 Task: Update the number of baths of the saved search to 2+.
Action: Mouse moved to (436, 338)
Screenshot: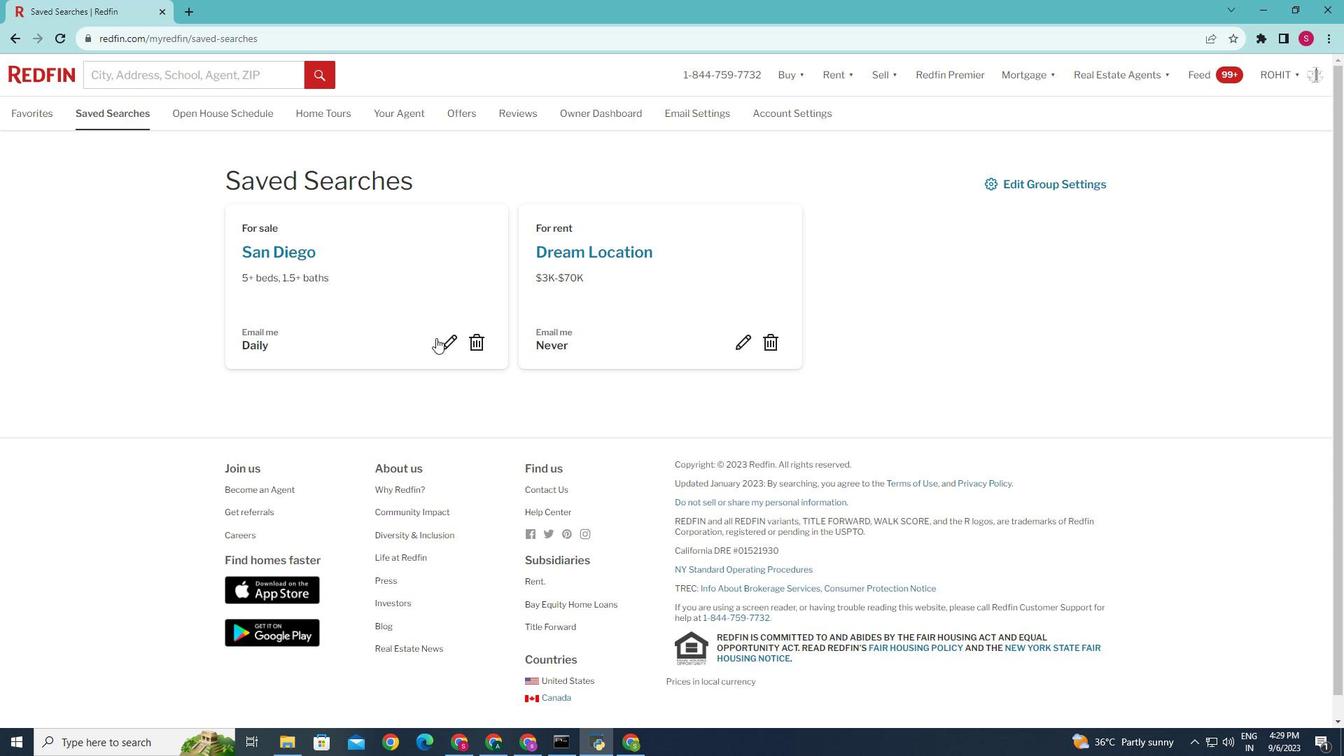 
Action: Mouse pressed left at (436, 338)
Screenshot: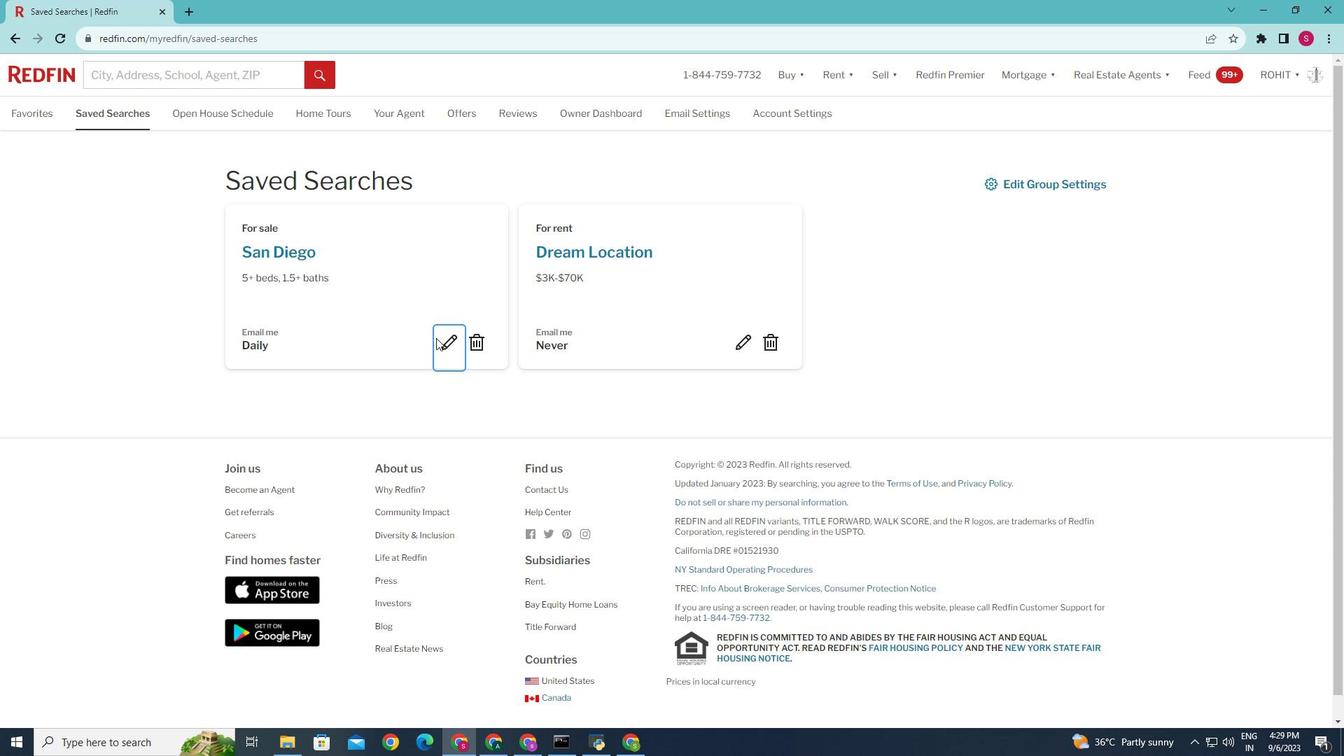 
Action: Mouse moved to (547, 416)
Screenshot: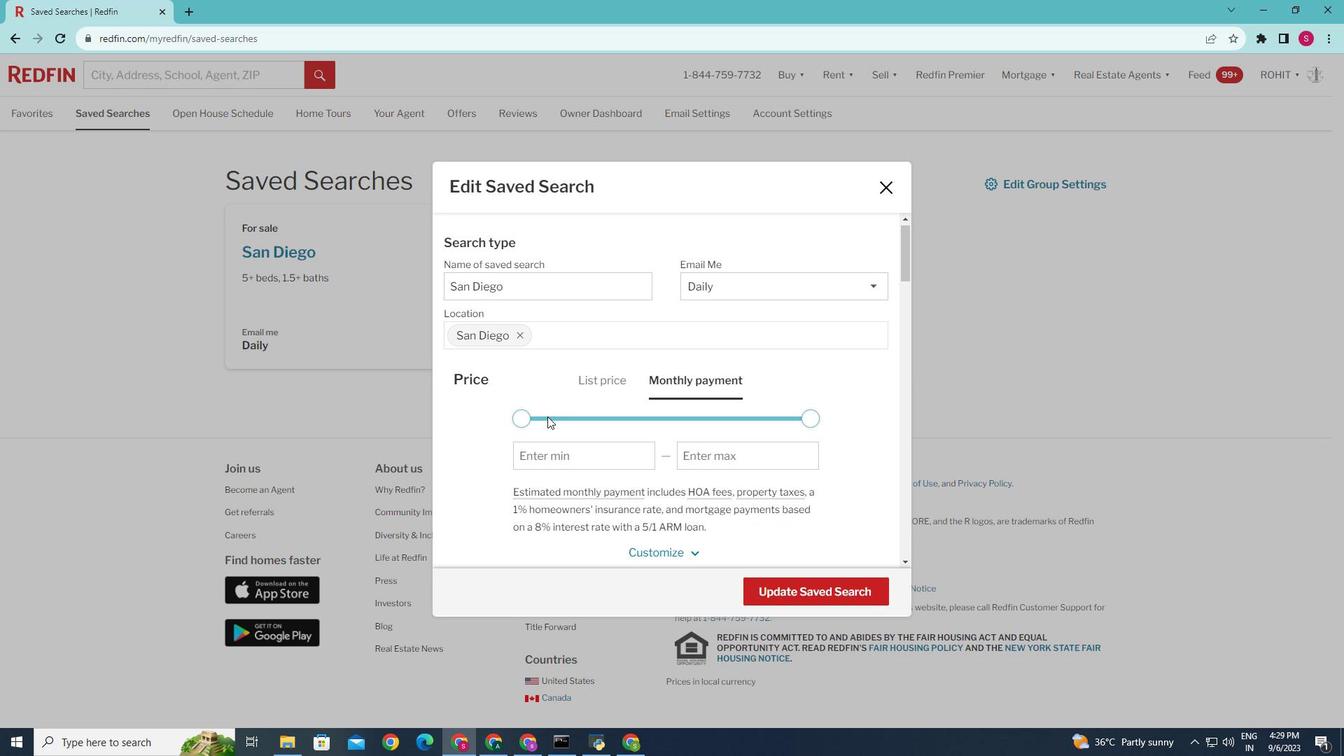 
Action: Mouse scrolled (547, 416) with delta (0, 0)
Screenshot: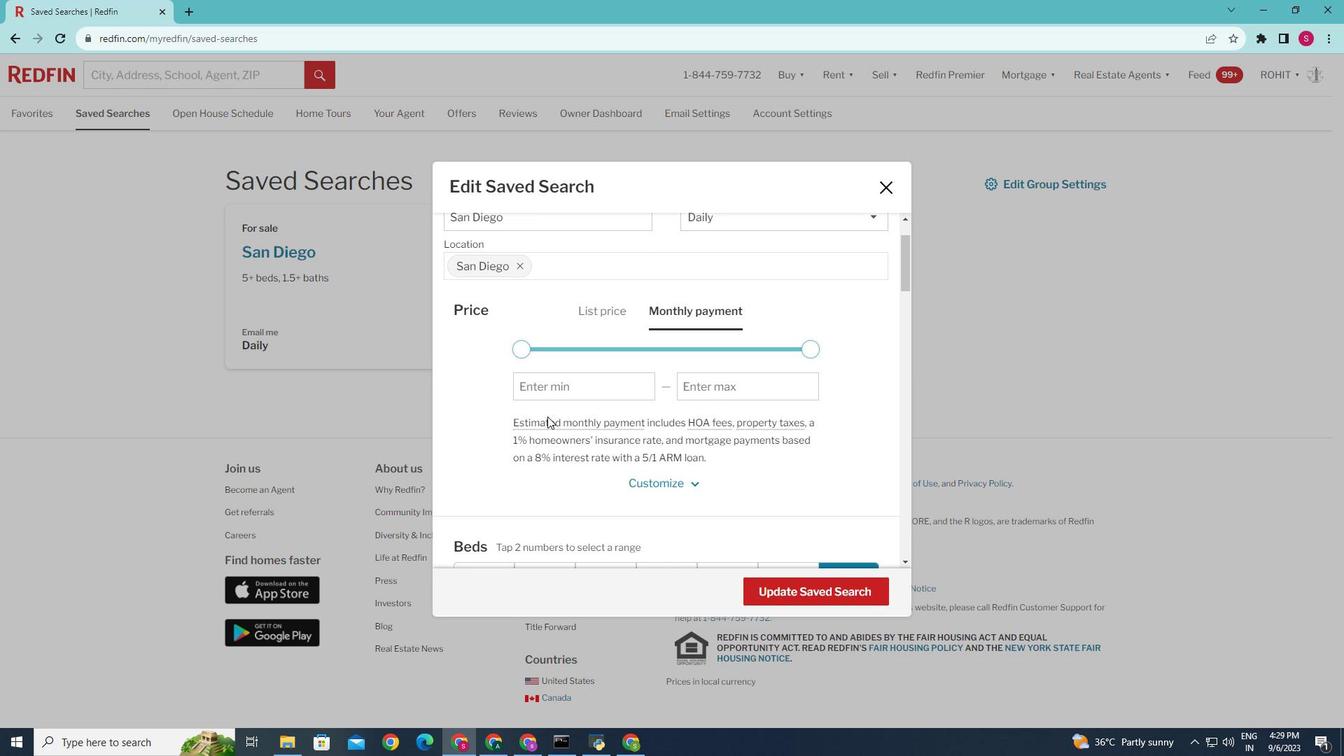 
Action: Mouse scrolled (547, 416) with delta (0, 0)
Screenshot: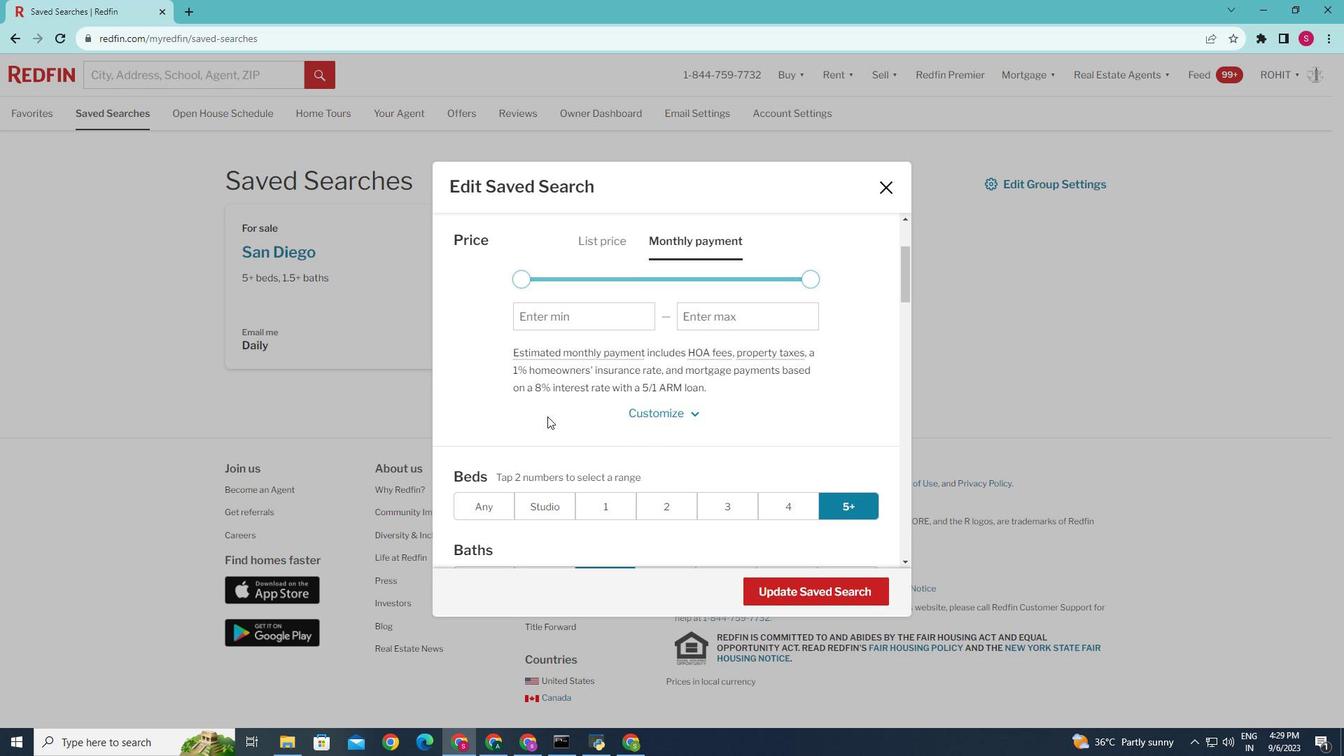 
Action: Mouse scrolled (547, 416) with delta (0, 0)
Screenshot: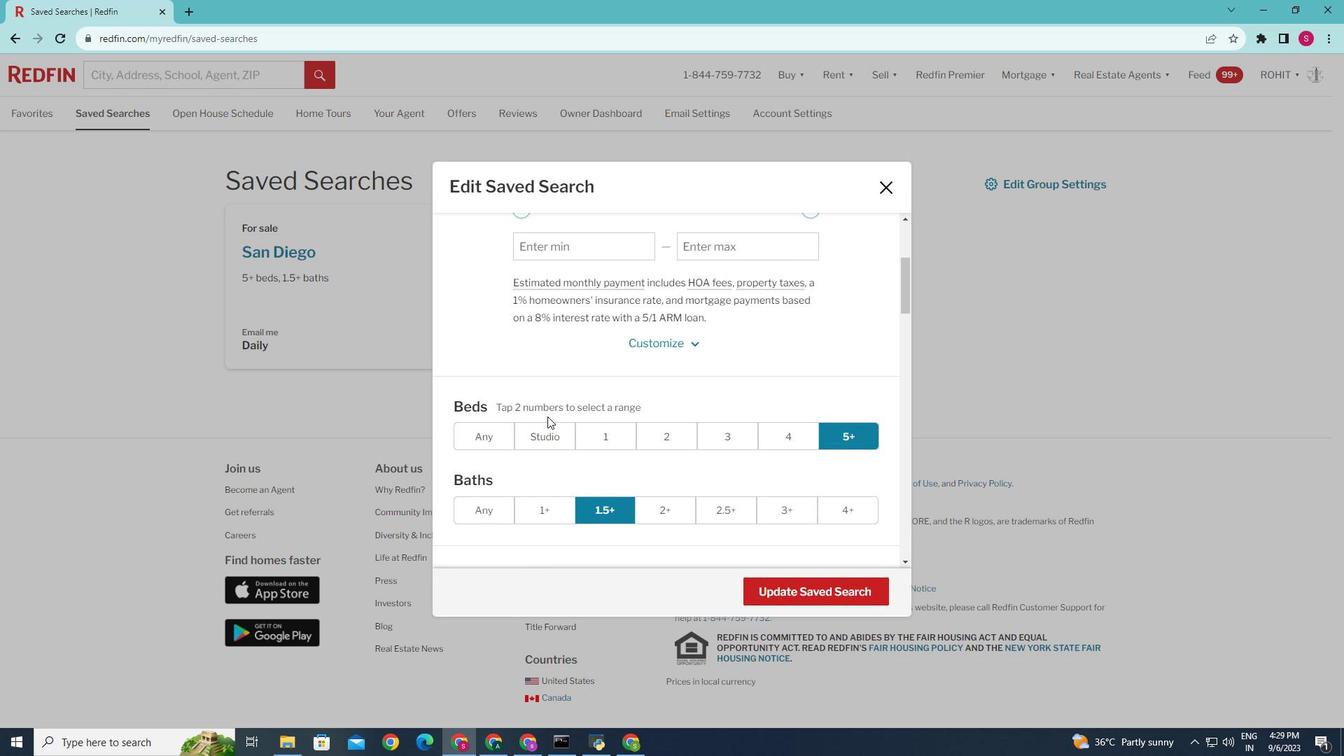 
Action: Mouse scrolled (547, 416) with delta (0, 0)
Screenshot: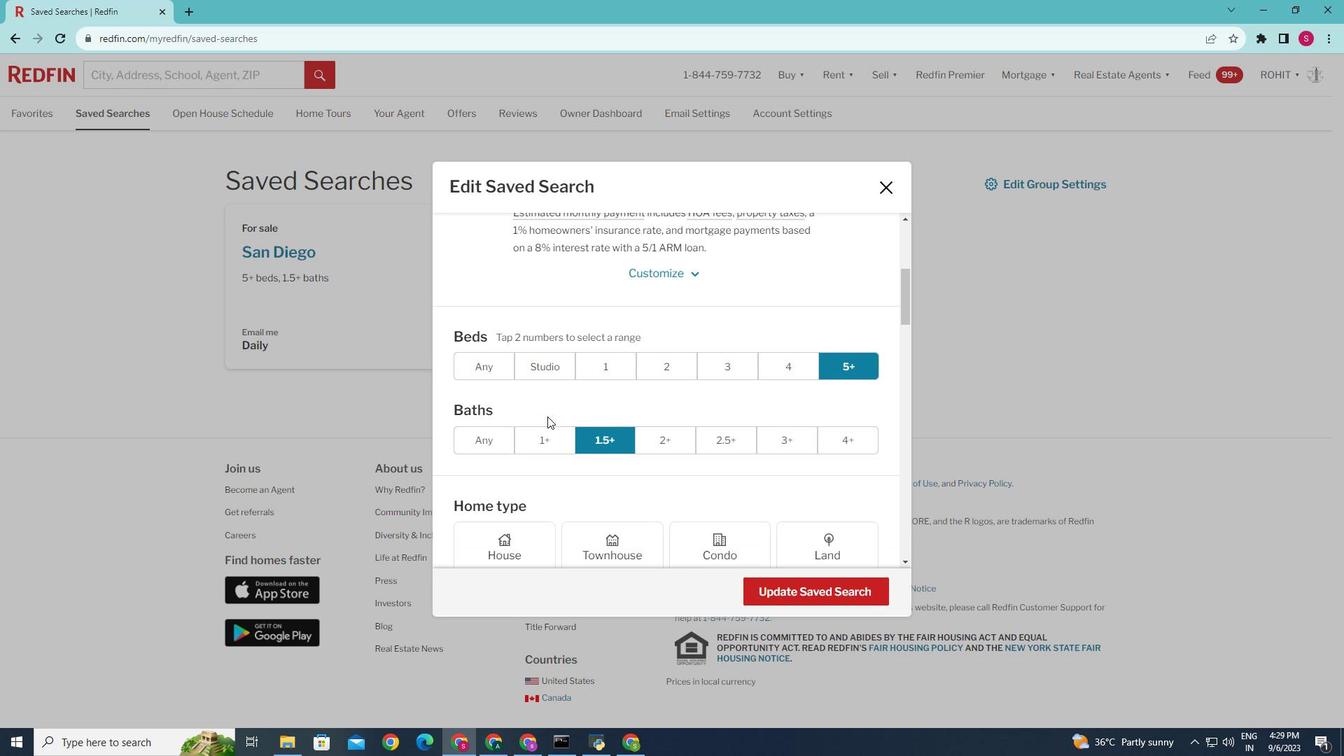 
Action: Mouse scrolled (547, 416) with delta (0, 0)
Screenshot: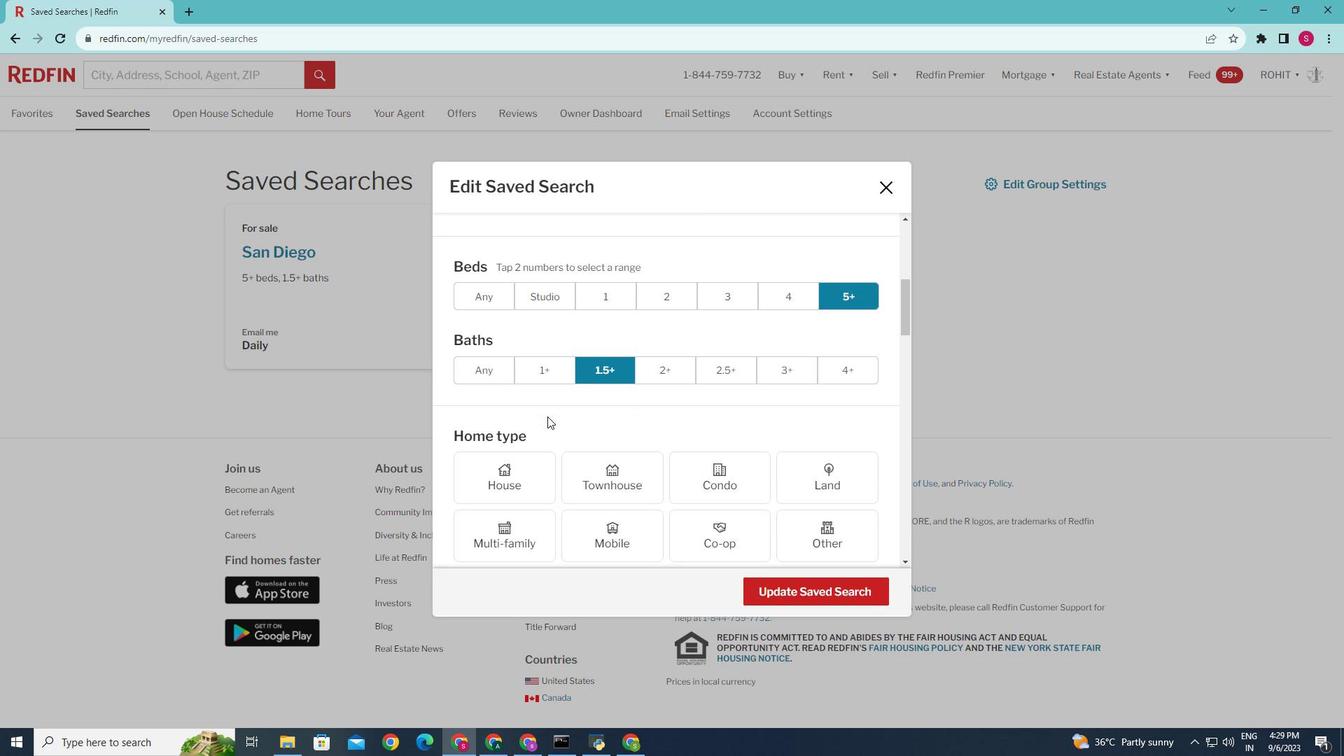 
Action: Mouse moved to (668, 371)
Screenshot: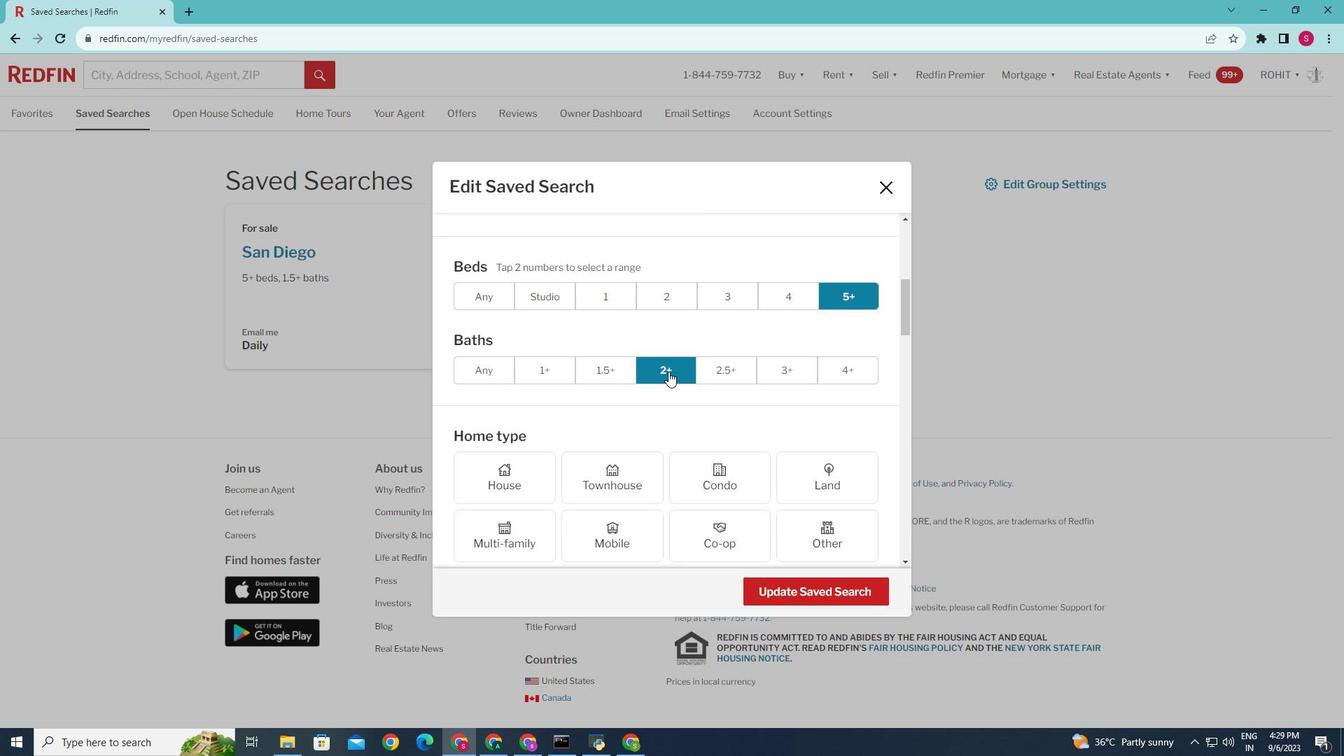 
Action: Mouse pressed left at (668, 371)
Screenshot: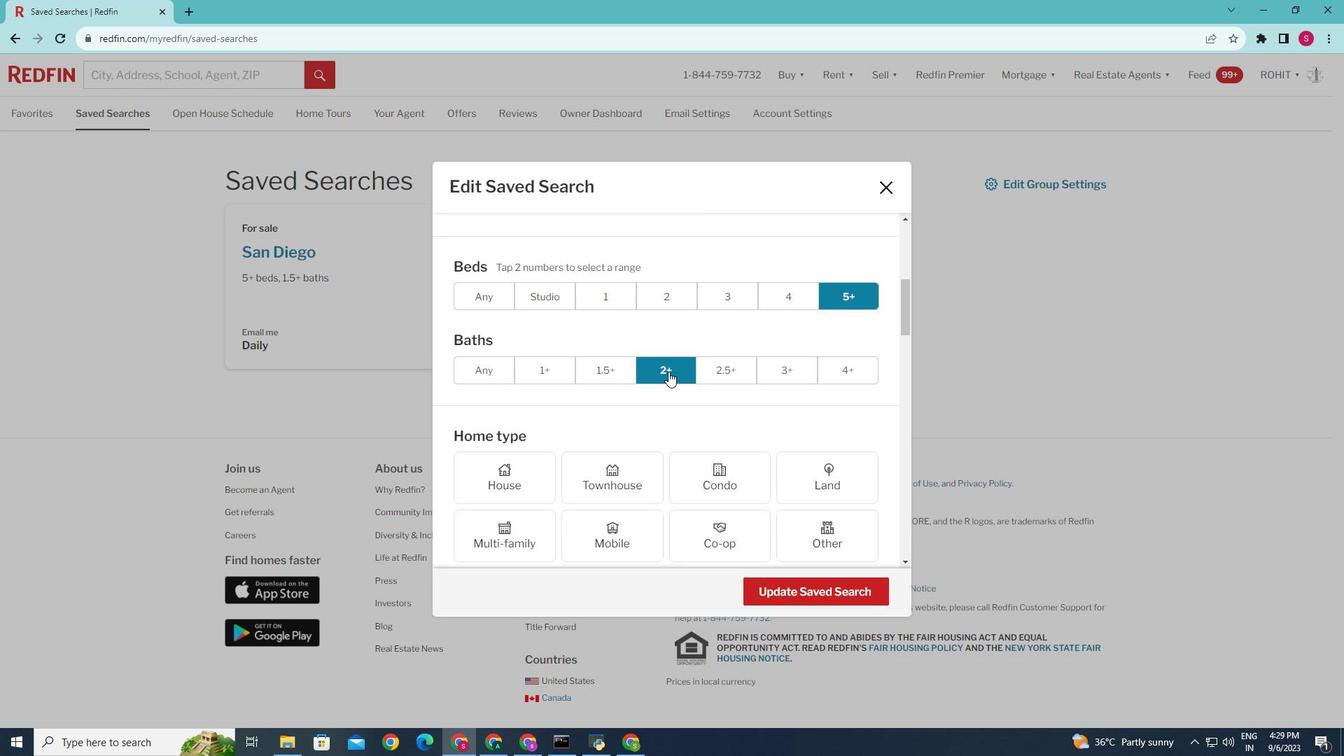 
Action: Mouse moved to (804, 591)
Screenshot: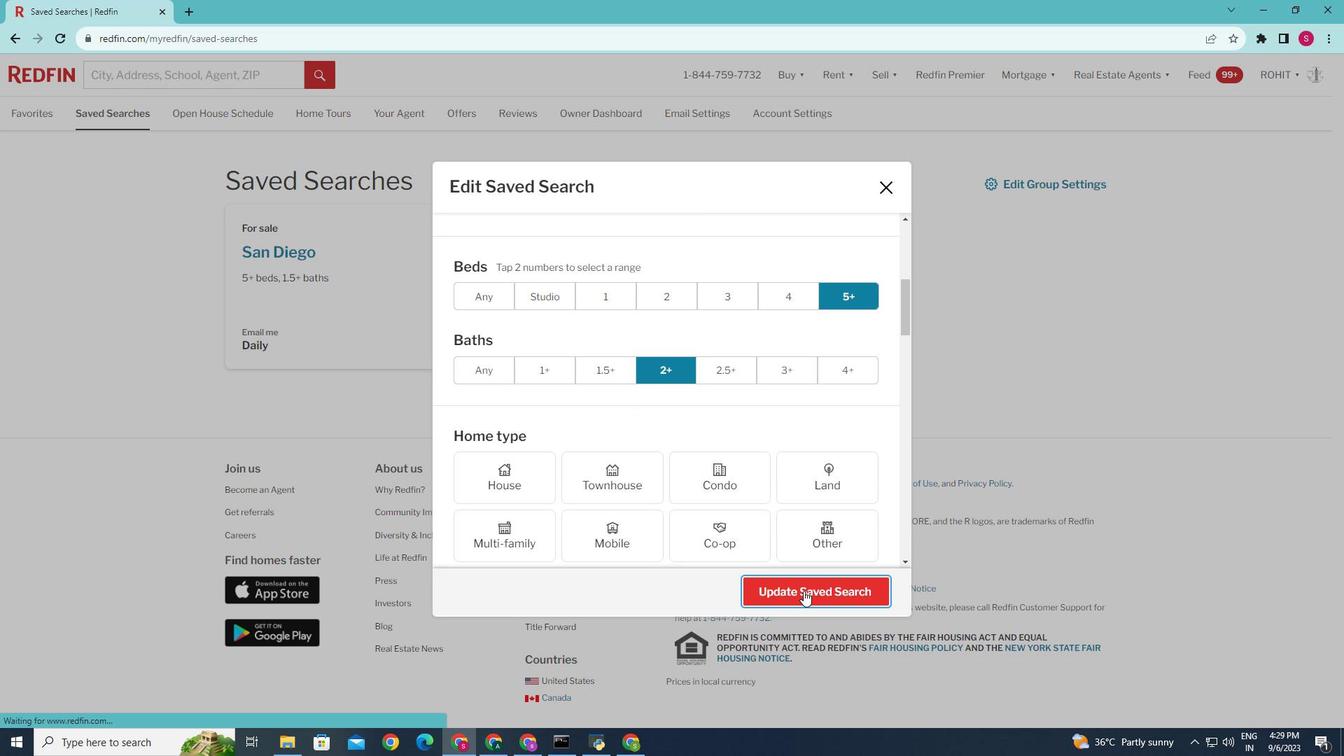 
Action: Mouse pressed left at (804, 591)
Screenshot: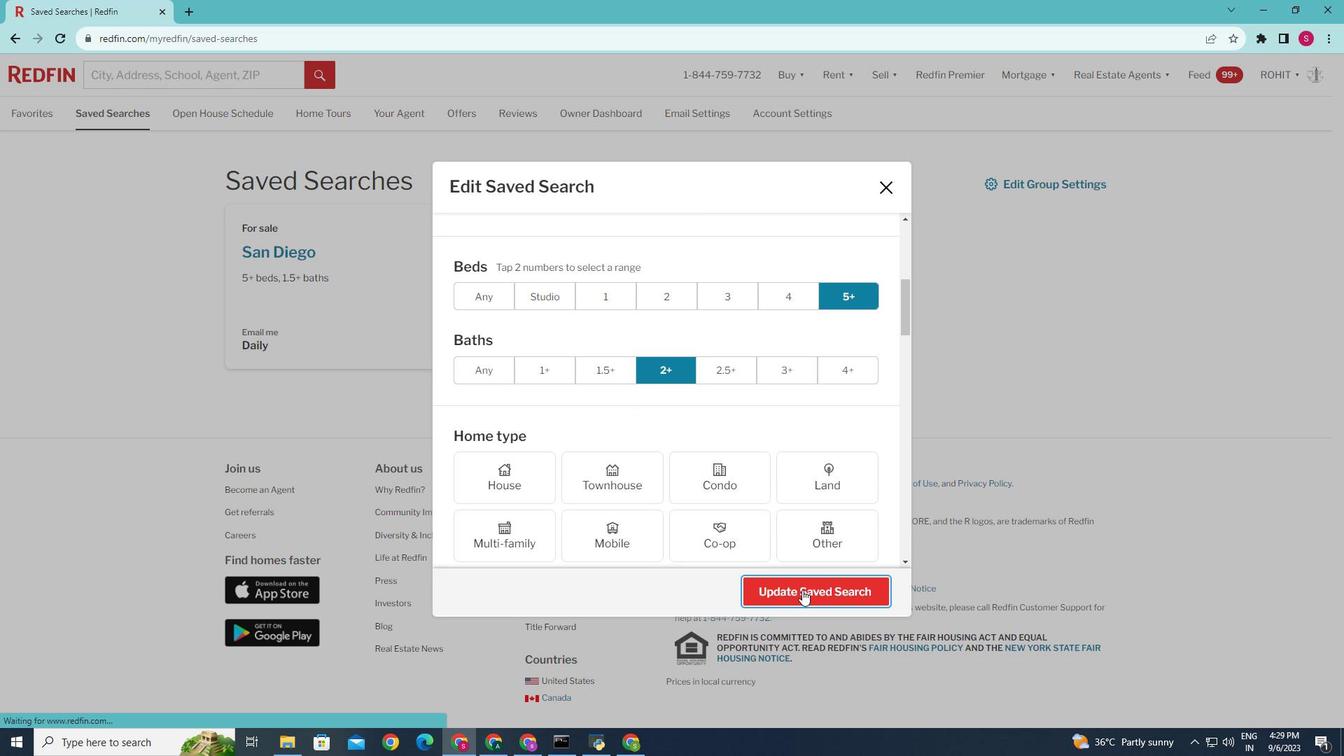
Action: Mouse moved to (684, 500)
Screenshot: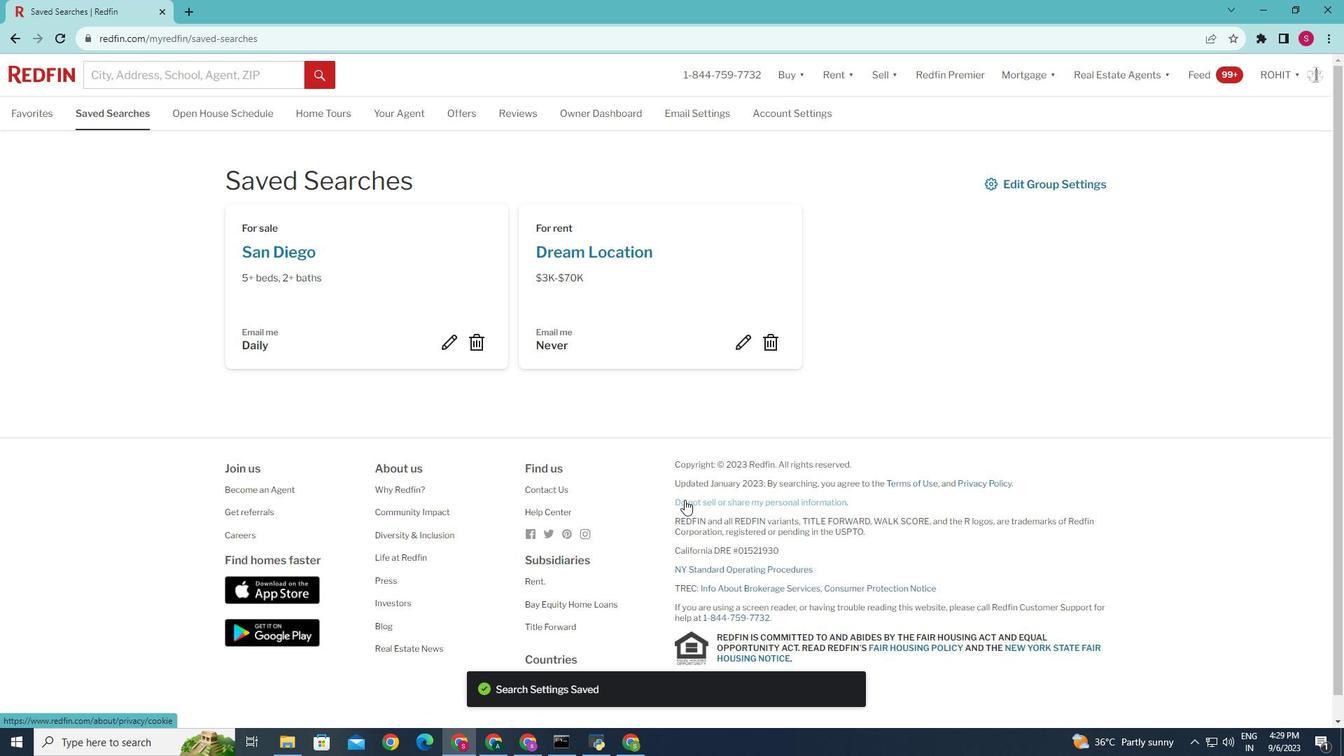 
